 Task: Set the description for the new fork of the repository to "Javascript mastery".
Action: Mouse moved to (1012, 176)
Screenshot: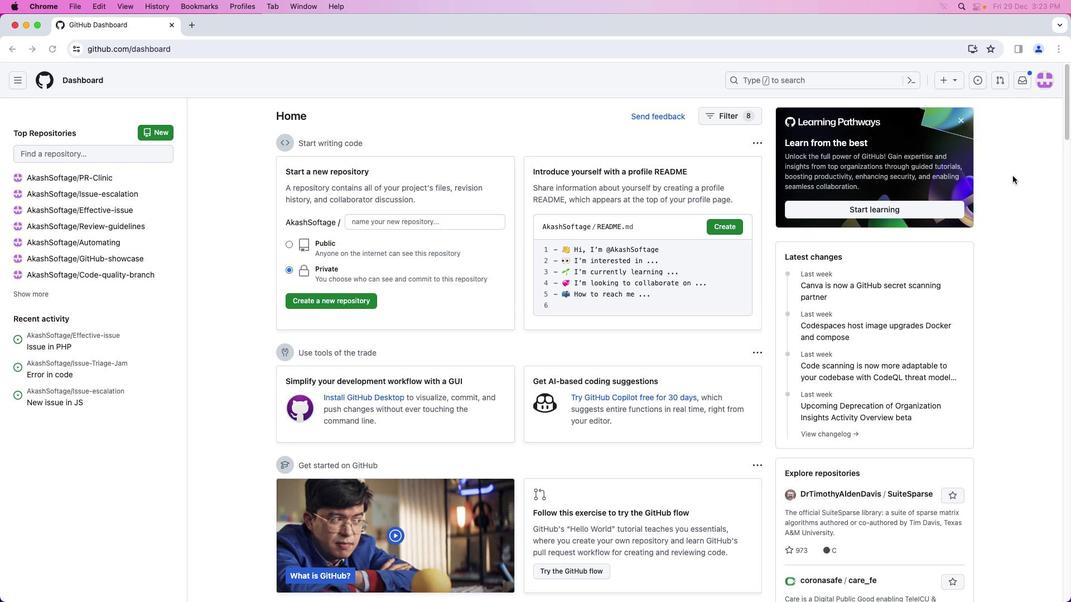 
Action: Mouse pressed left at (1012, 176)
Screenshot: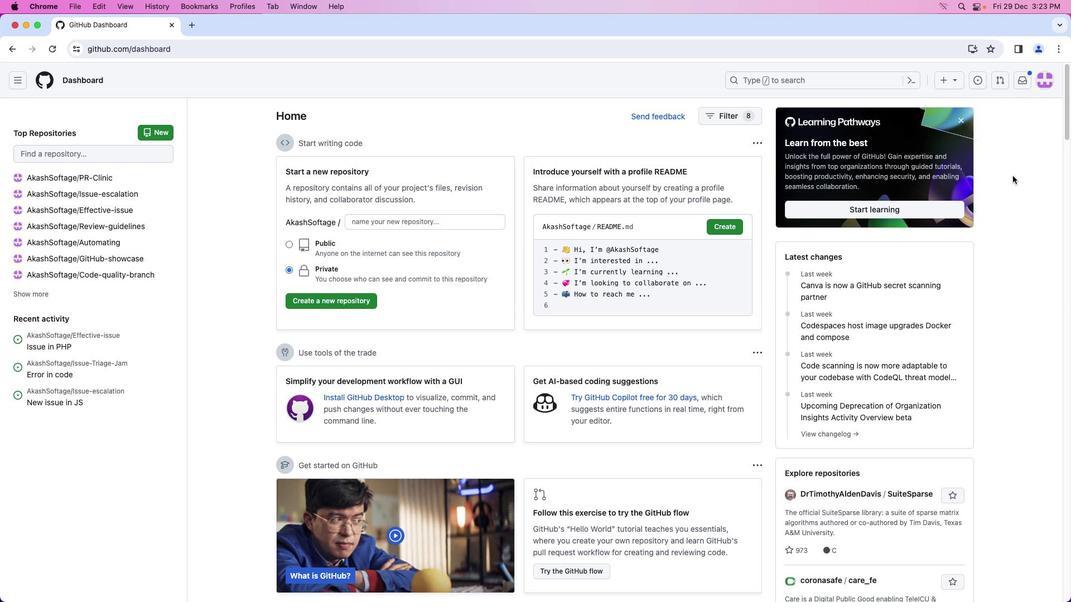 
Action: Mouse moved to (837, 81)
Screenshot: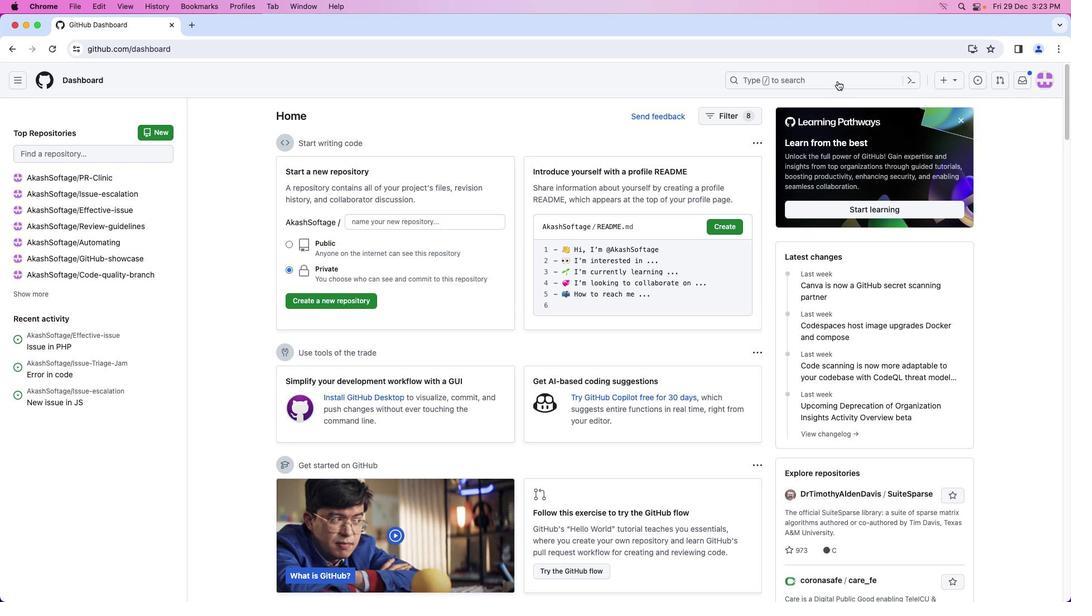 
Action: Mouse pressed left at (837, 81)
Screenshot: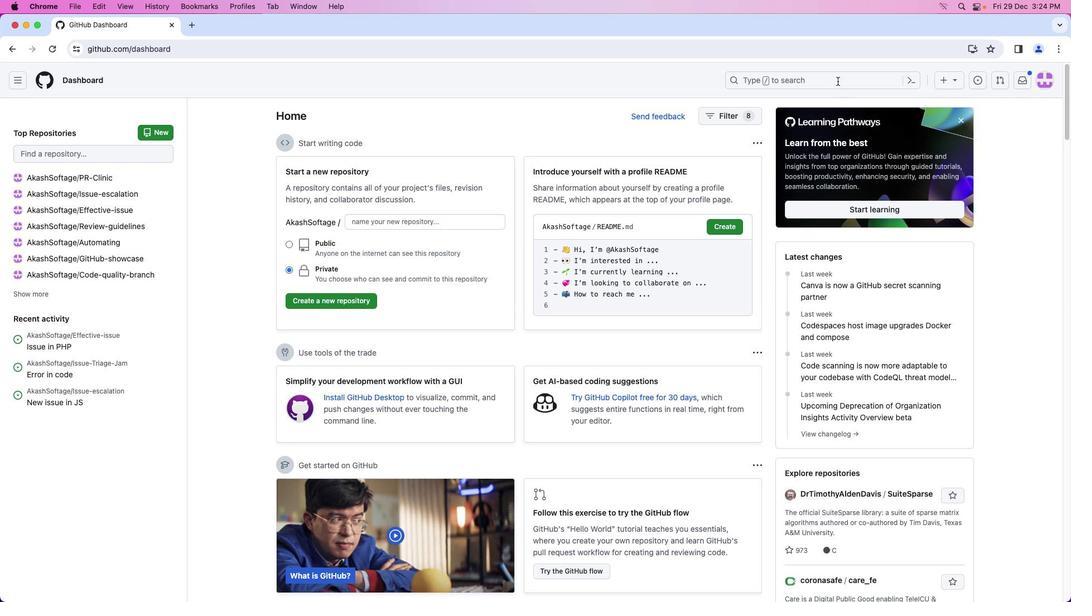 
Action: Mouse moved to (674, 154)
Screenshot: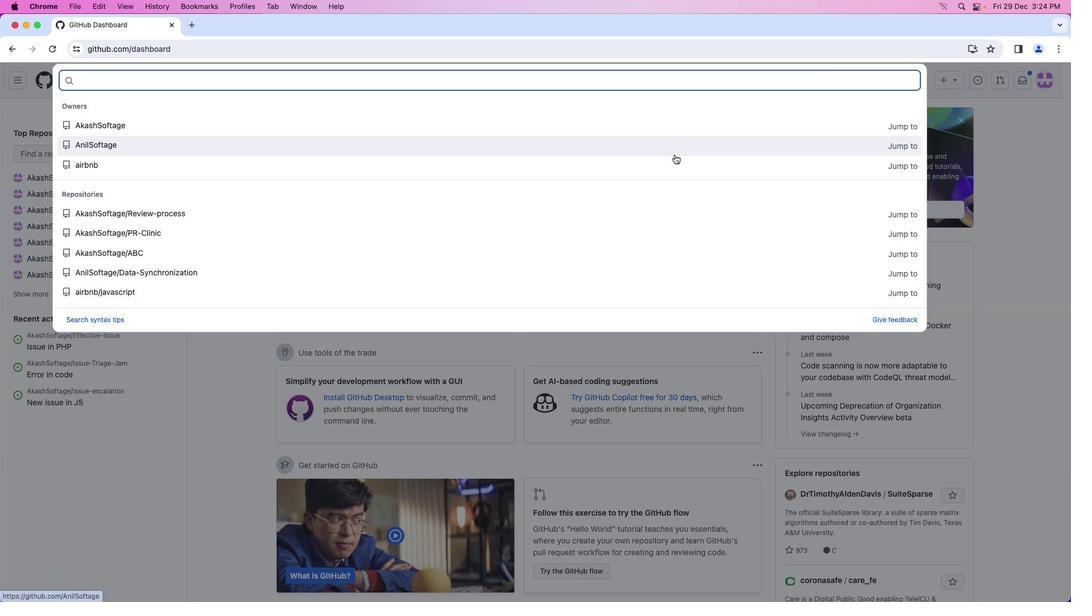 
Action: Mouse pressed left at (674, 154)
Screenshot: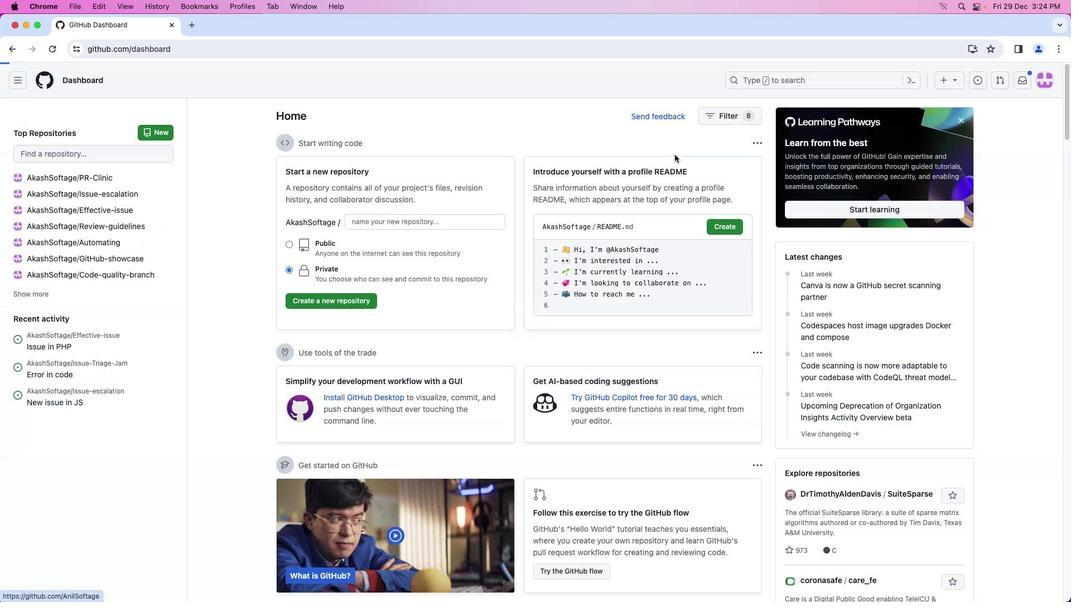 
Action: Mouse moved to (126, 111)
Screenshot: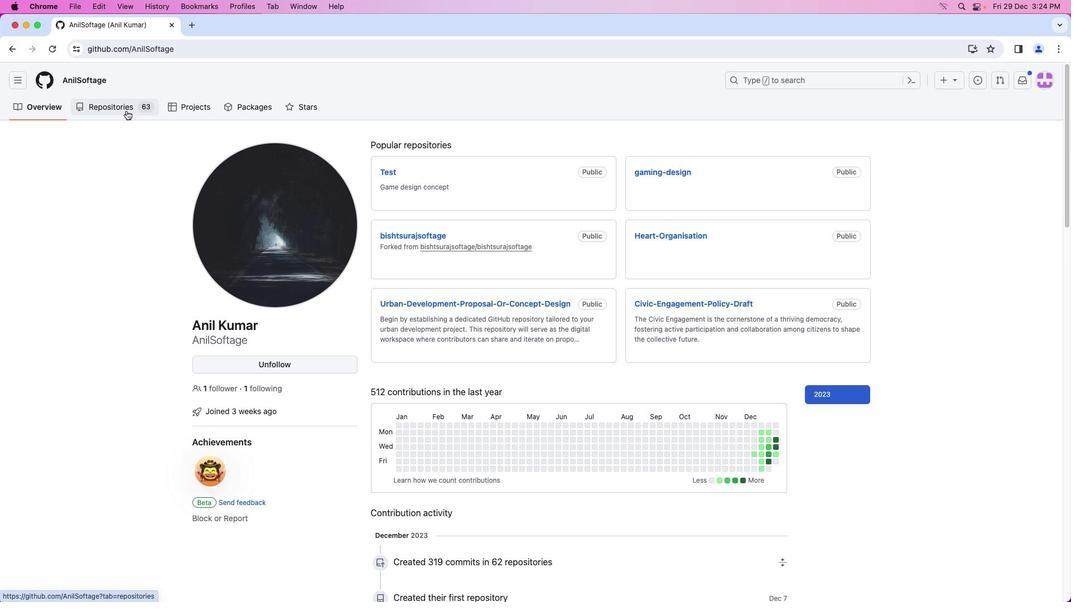 
Action: Mouse pressed left at (126, 111)
Screenshot: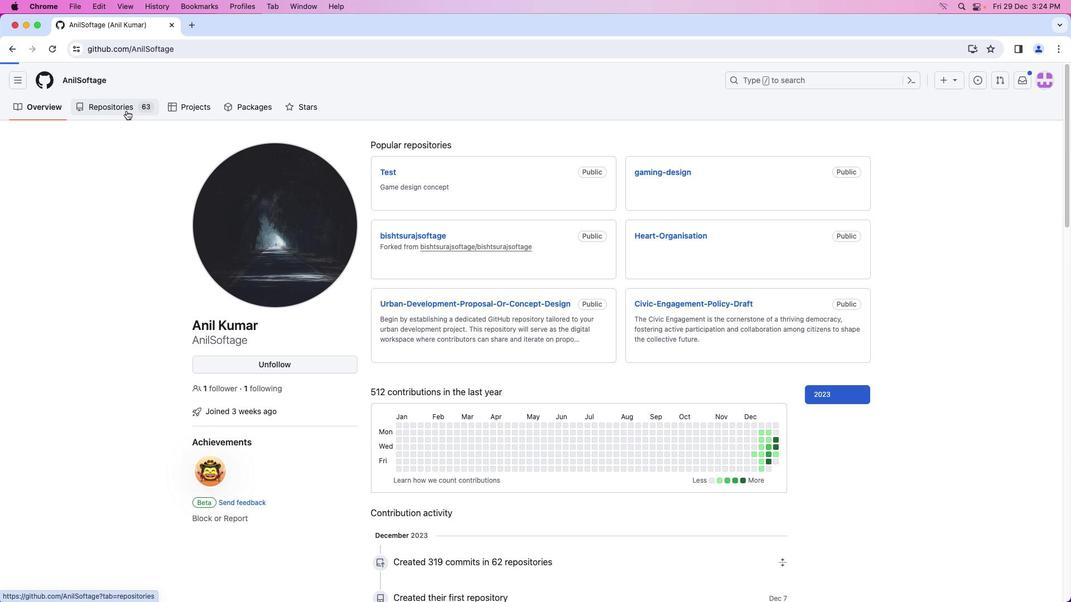 
Action: Mouse moved to (426, 286)
Screenshot: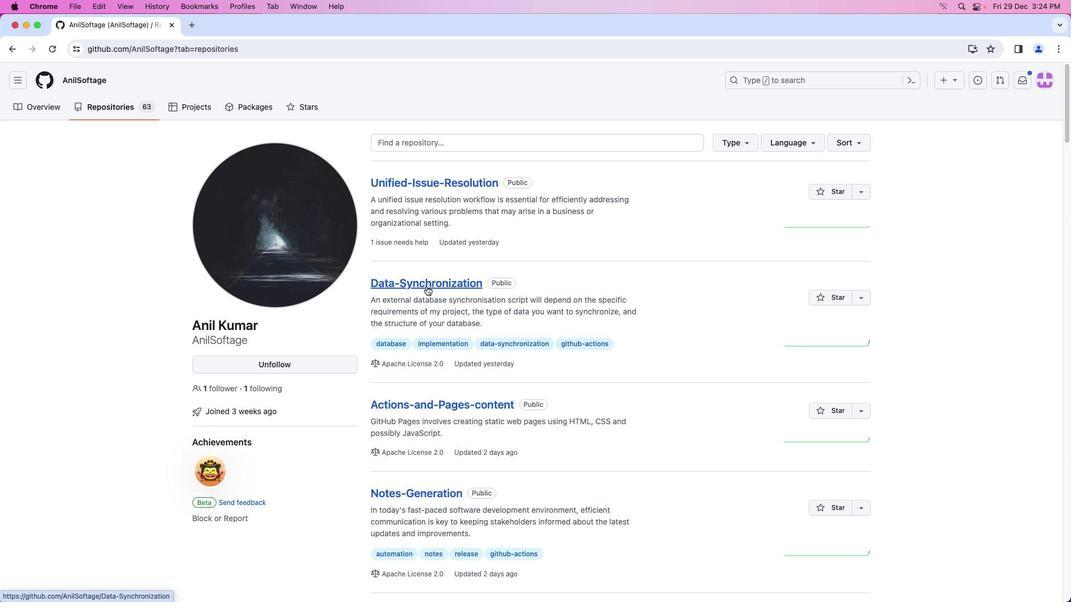 
Action: Mouse pressed left at (426, 286)
Screenshot: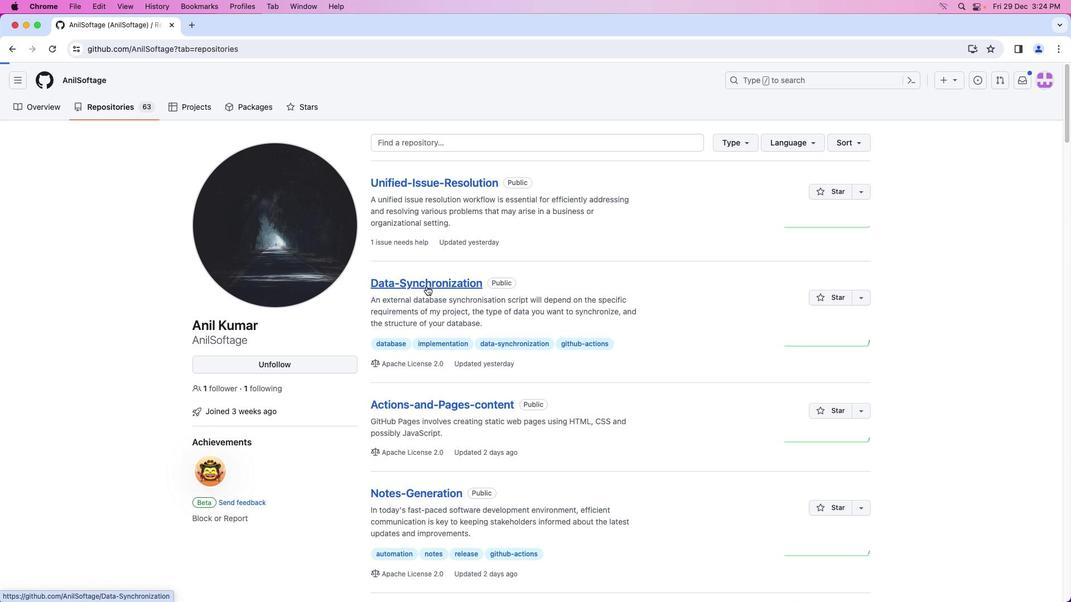 
Action: Mouse moved to (36, 112)
Screenshot: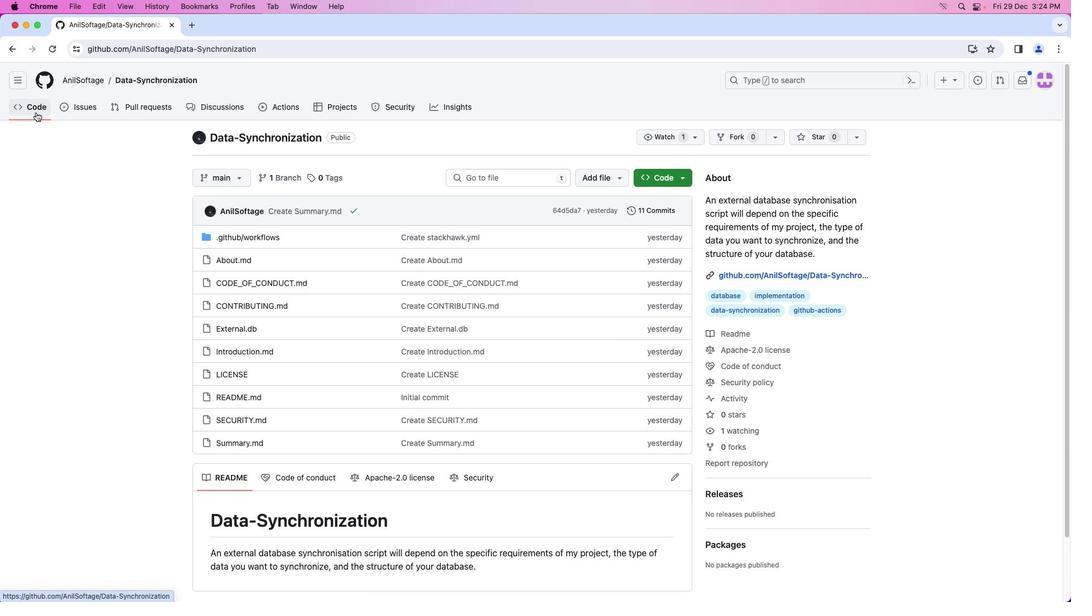 
Action: Mouse pressed left at (36, 112)
Screenshot: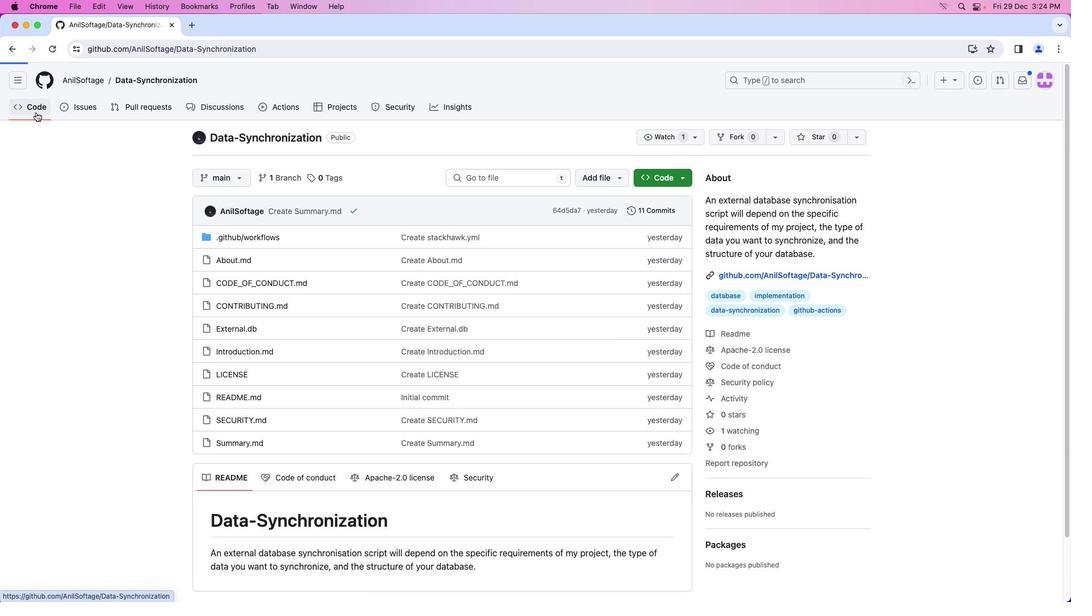 
Action: Mouse moved to (728, 141)
Screenshot: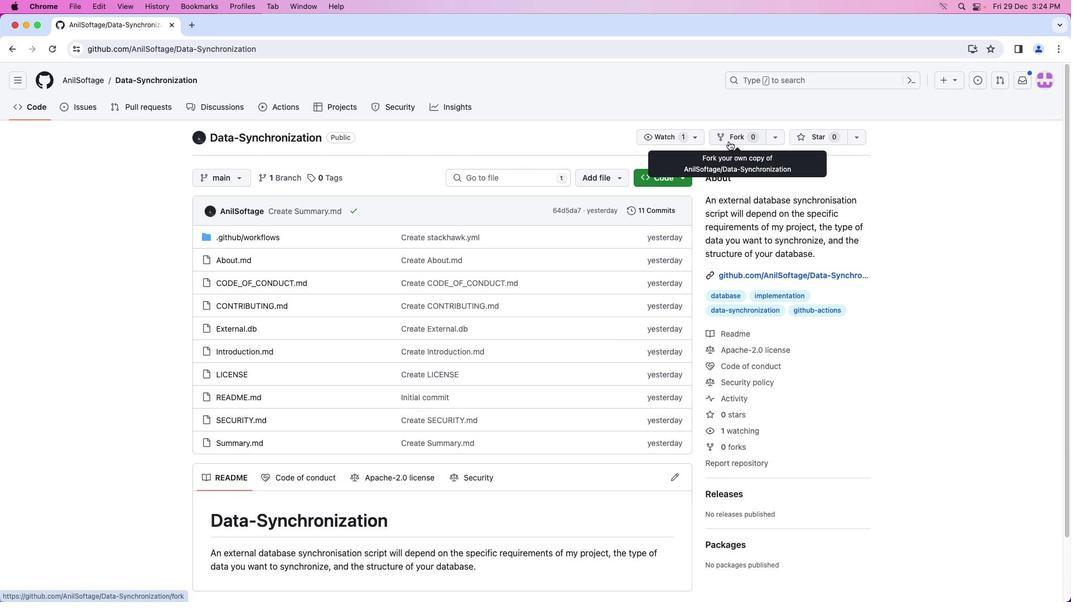
Action: Mouse pressed left at (728, 141)
Screenshot: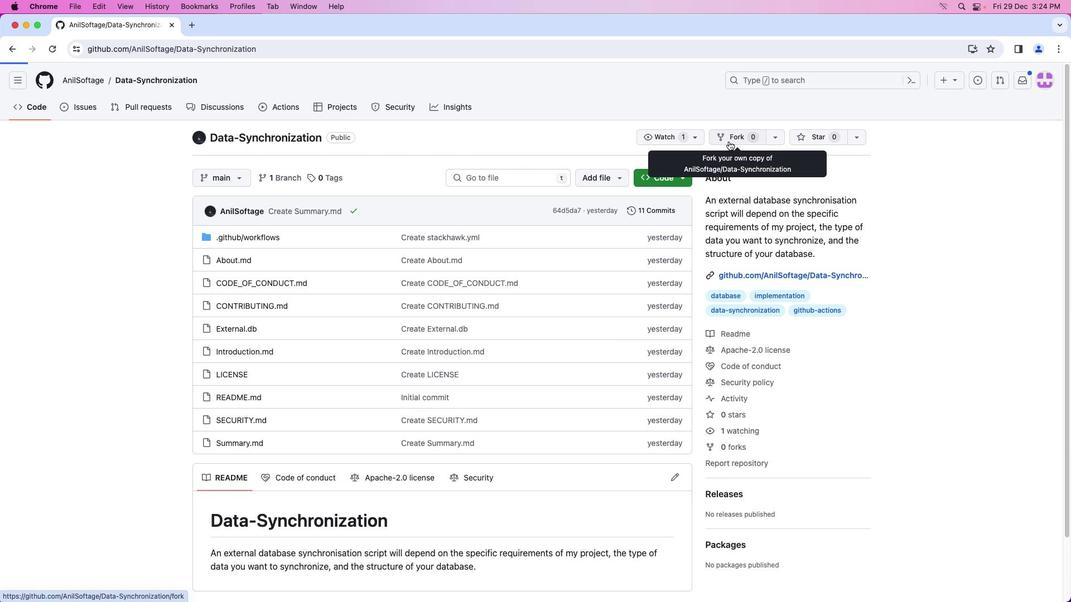 
Action: Mouse moved to (475, 328)
Screenshot: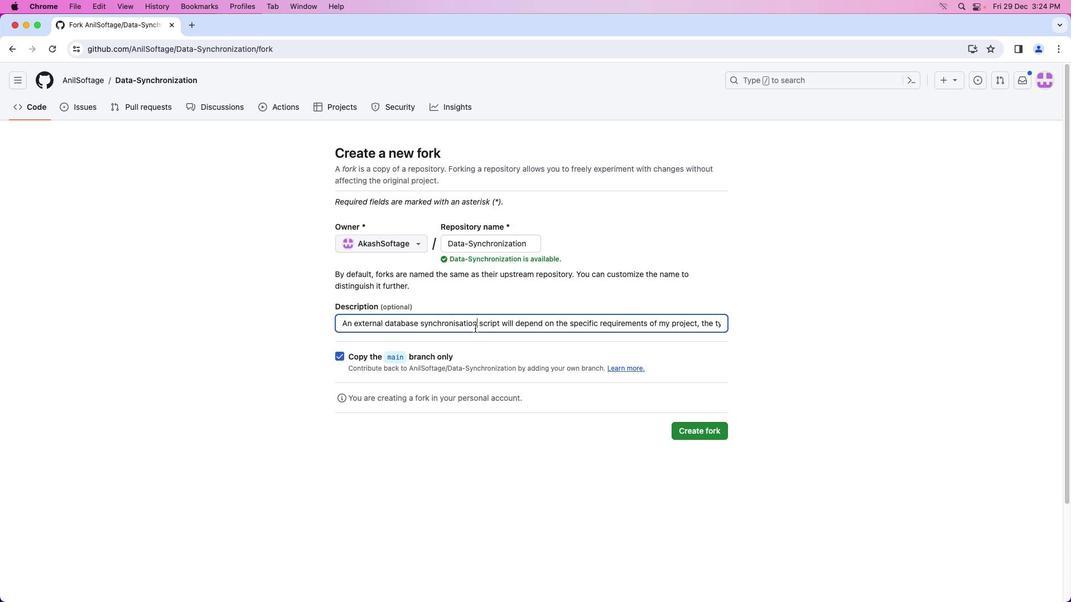
Action: Mouse pressed left at (475, 328)
Screenshot: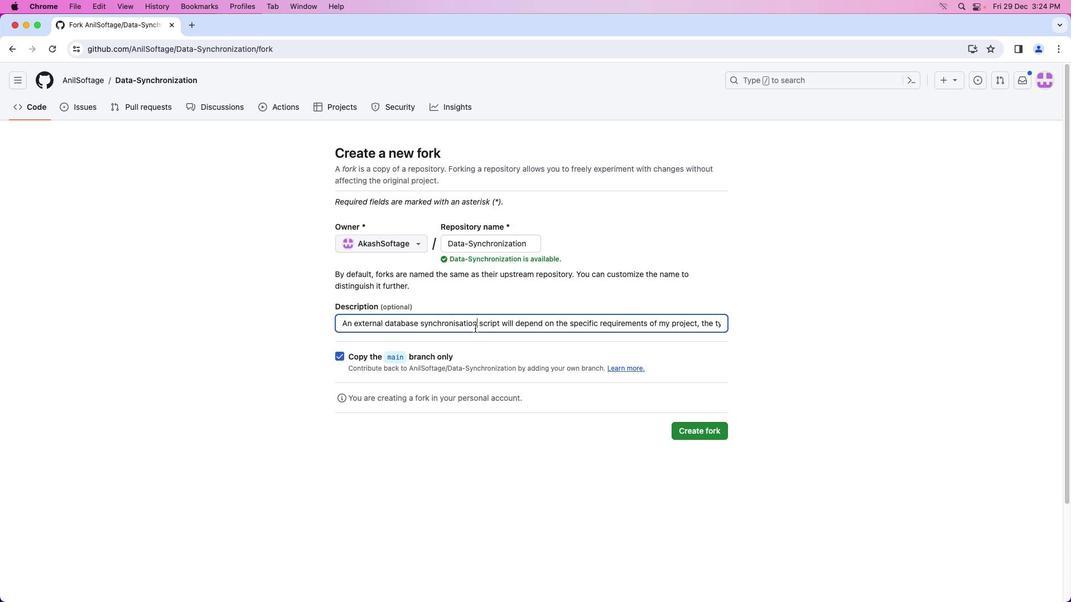 
Action: Mouse moved to (340, 324)
Screenshot: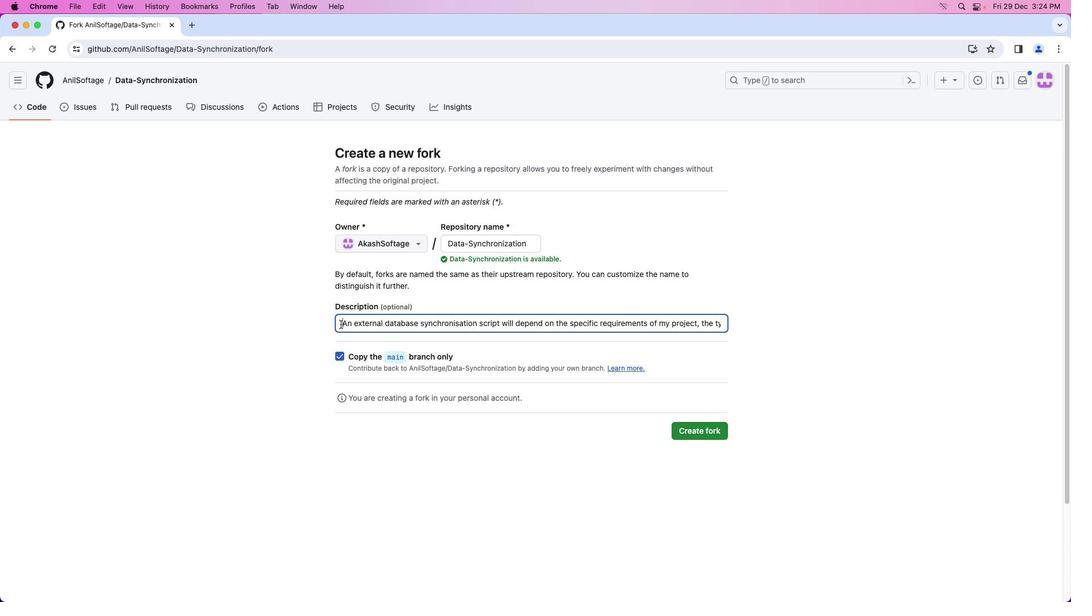 
Action: Mouse pressed left at (340, 324)
Screenshot: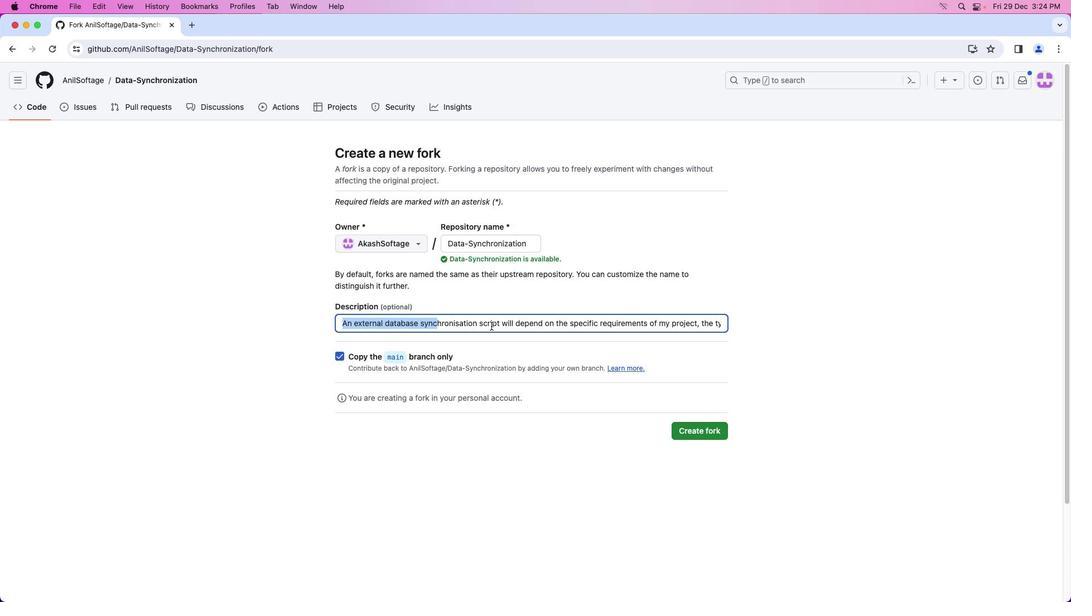 
Action: Mouse moved to (819, 328)
Screenshot: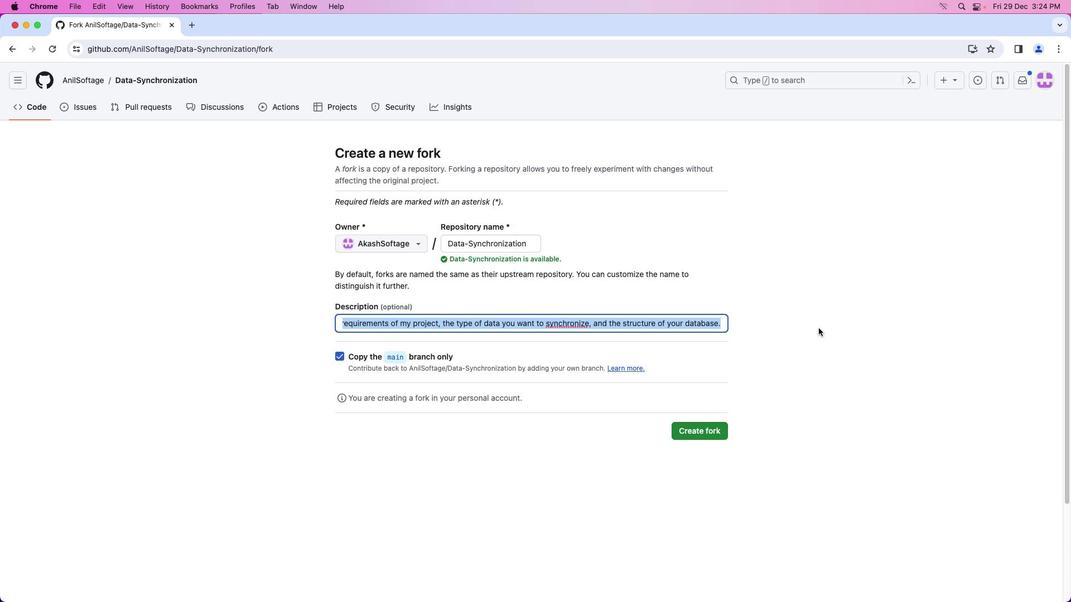 
Action: Key pressed Key.backspaceKey.backspace'J''A''V''A''S'Key.backspaceKey.caps_lockKey.backspaceKey.backspaceKey.backspace'a''v''a''s''c''r''i''p''t'Key.space'm''a''s''t''e''r''y'
Screenshot: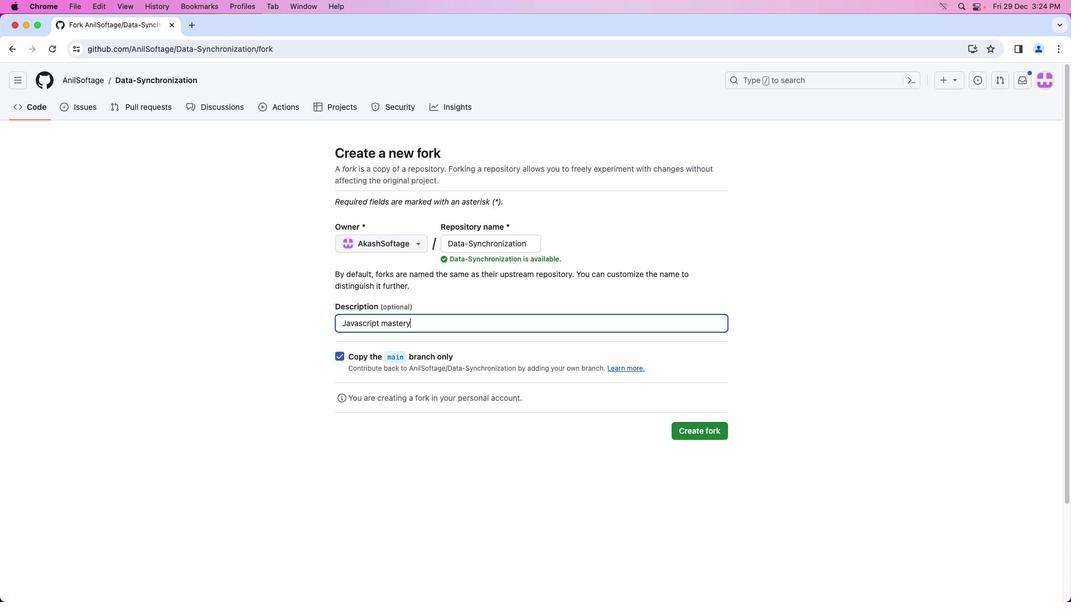 
Action: Mouse moved to (935, 336)
Screenshot: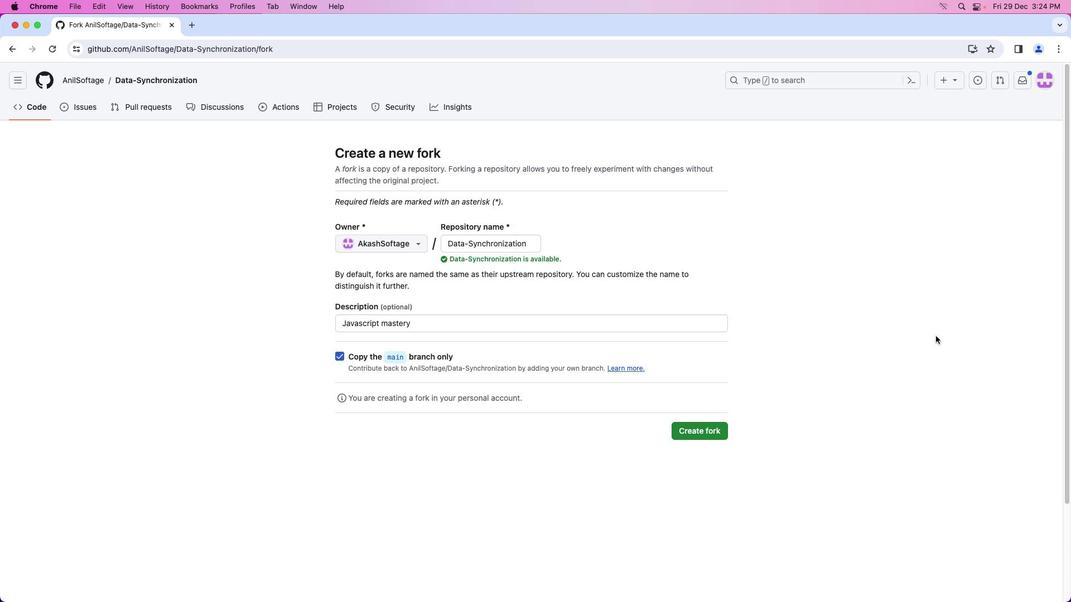 
Action: Mouse pressed left at (935, 336)
Screenshot: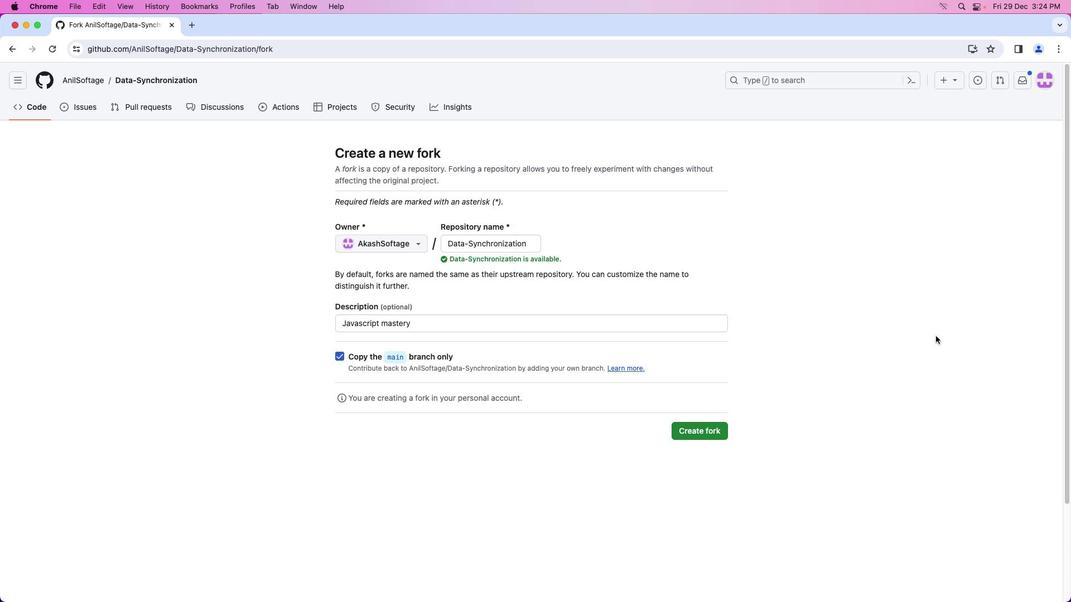 
Action: Mouse moved to (935, 336)
Screenshot: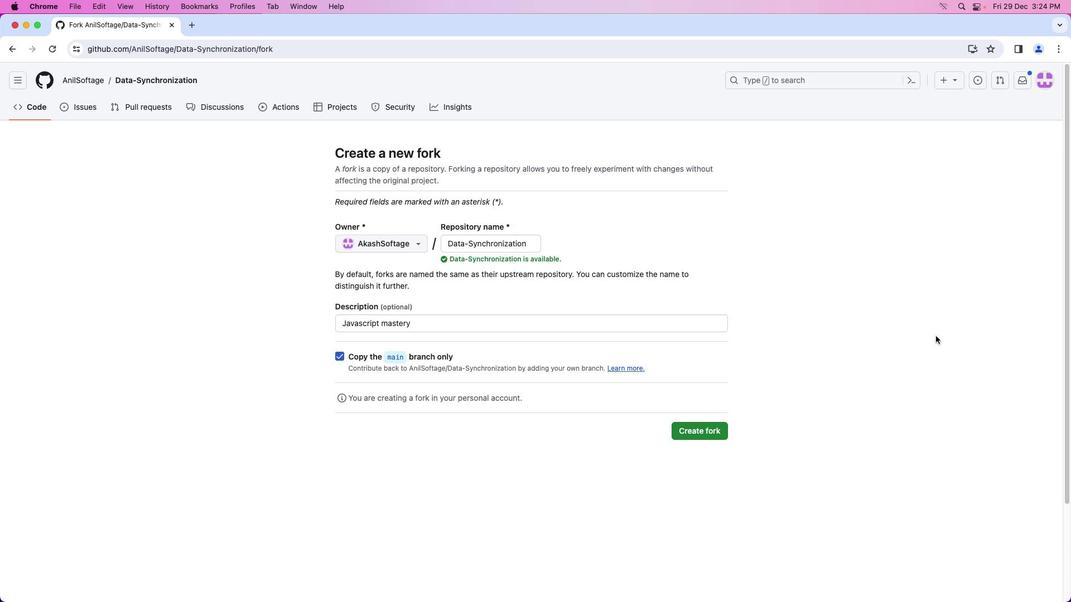 
